 Task: Move the task Implement continuous integration for better code integration and testing to the section To-Do in the project Transform and sort the tasks in the project by Due Date.
Action: Mouse moved to (38, 402)
Screenshot: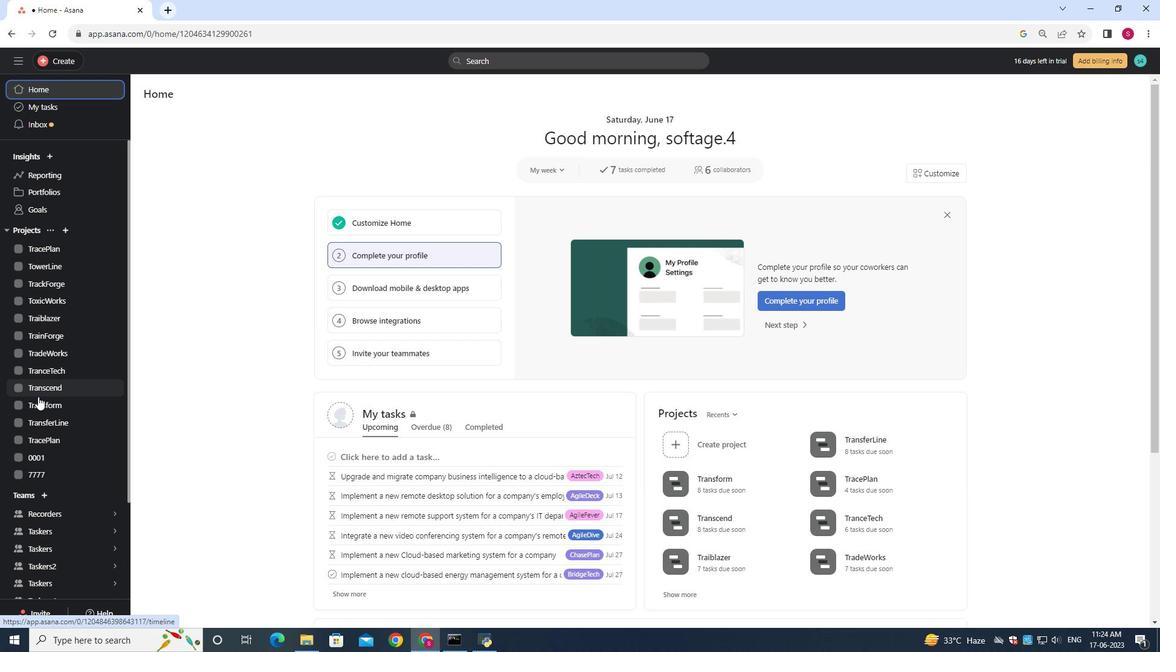 
Action: Mouse pressed left at (38, 402)
Screenshot: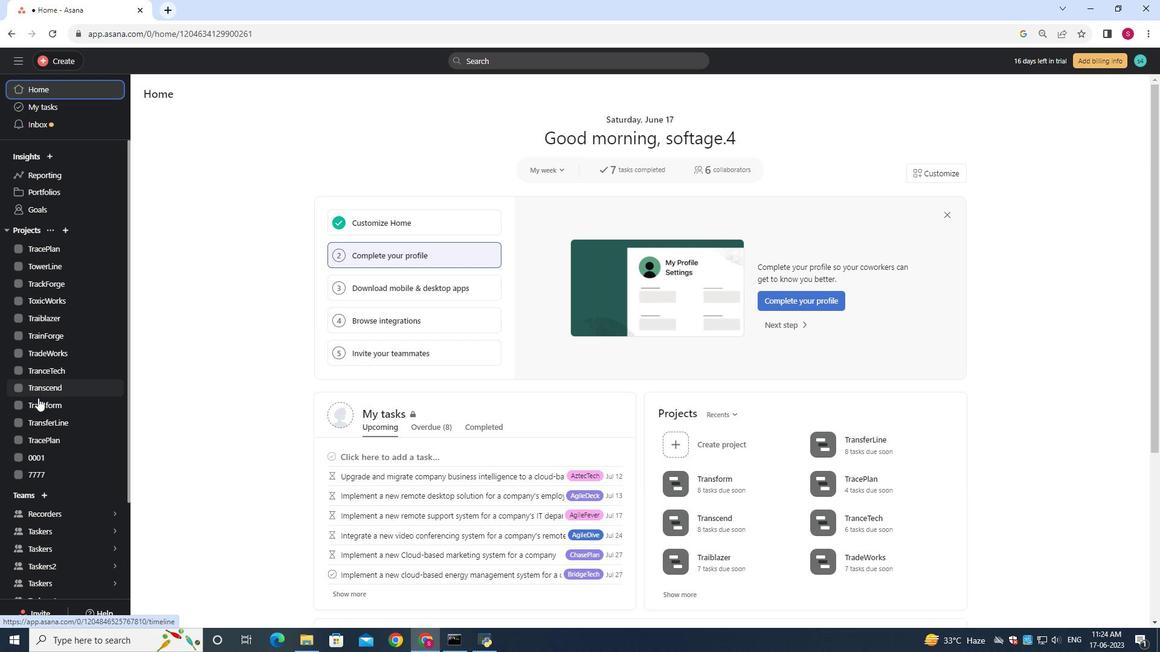 
Action: Mouse moved to (411, 246)
Screenshot: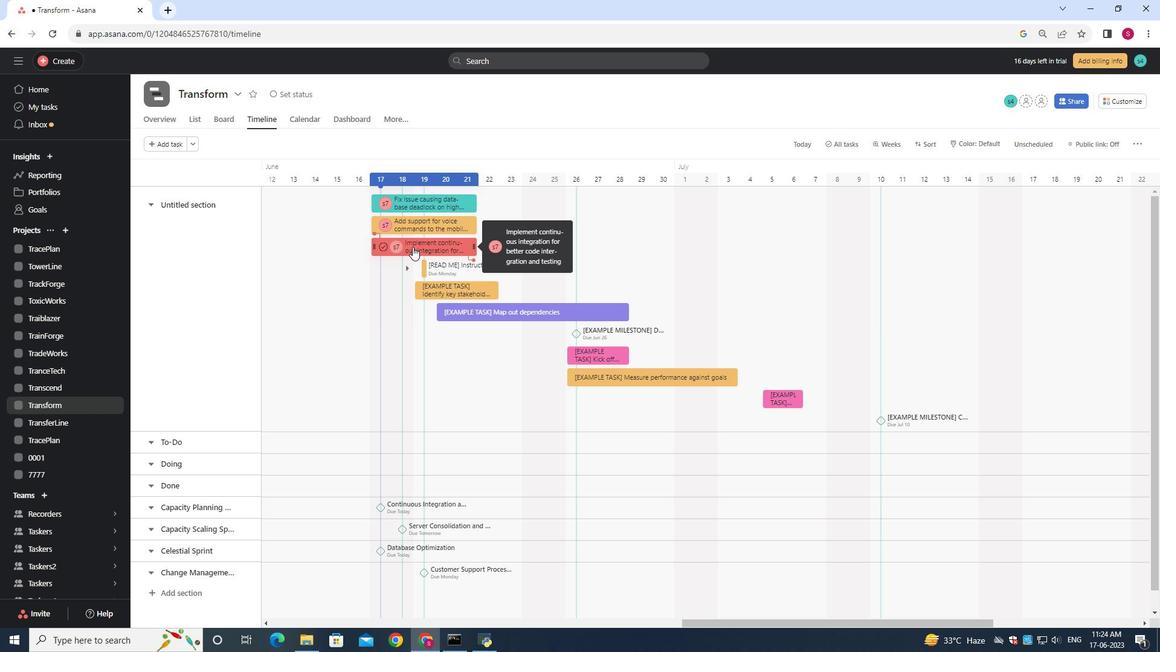 
Action: Mouse pressed left at (411, 246)
Screenshot: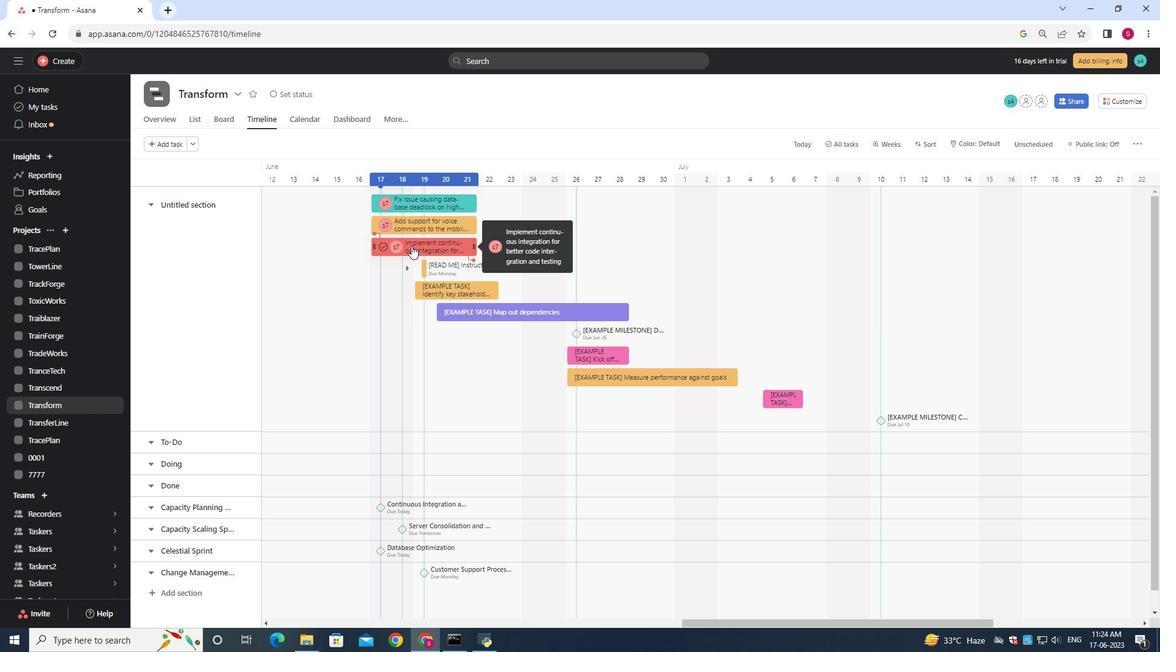 
Action: Mouse moved to (196, 116)
Screenshot: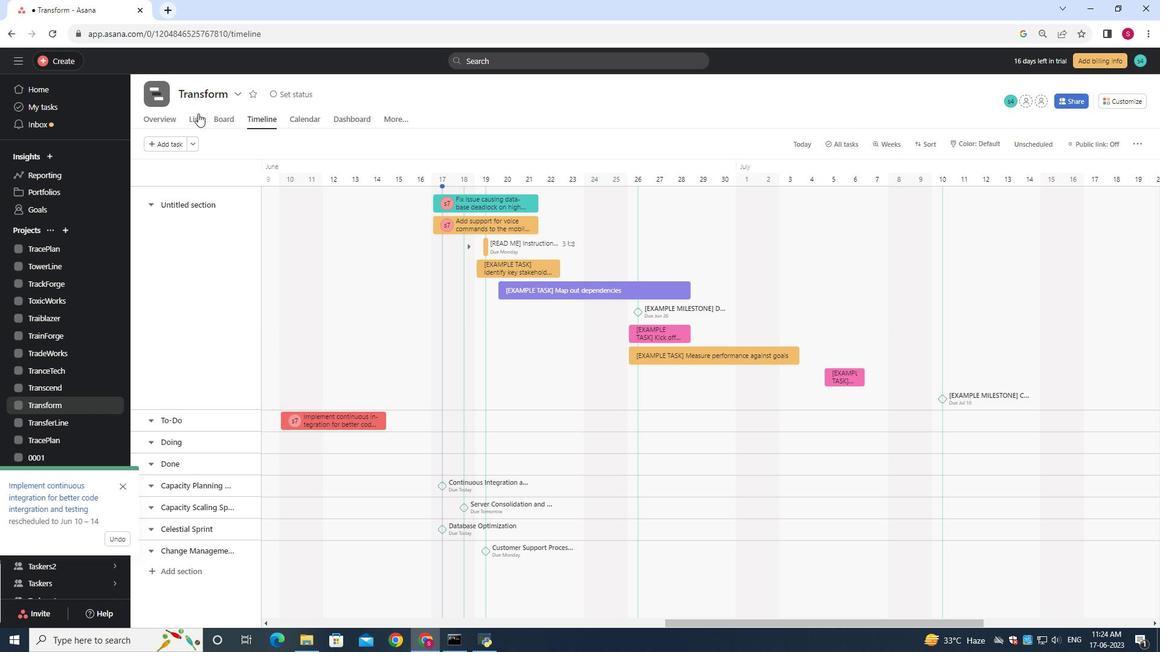 
Action: Mouse pressed left at (196, 116)
Screenshot: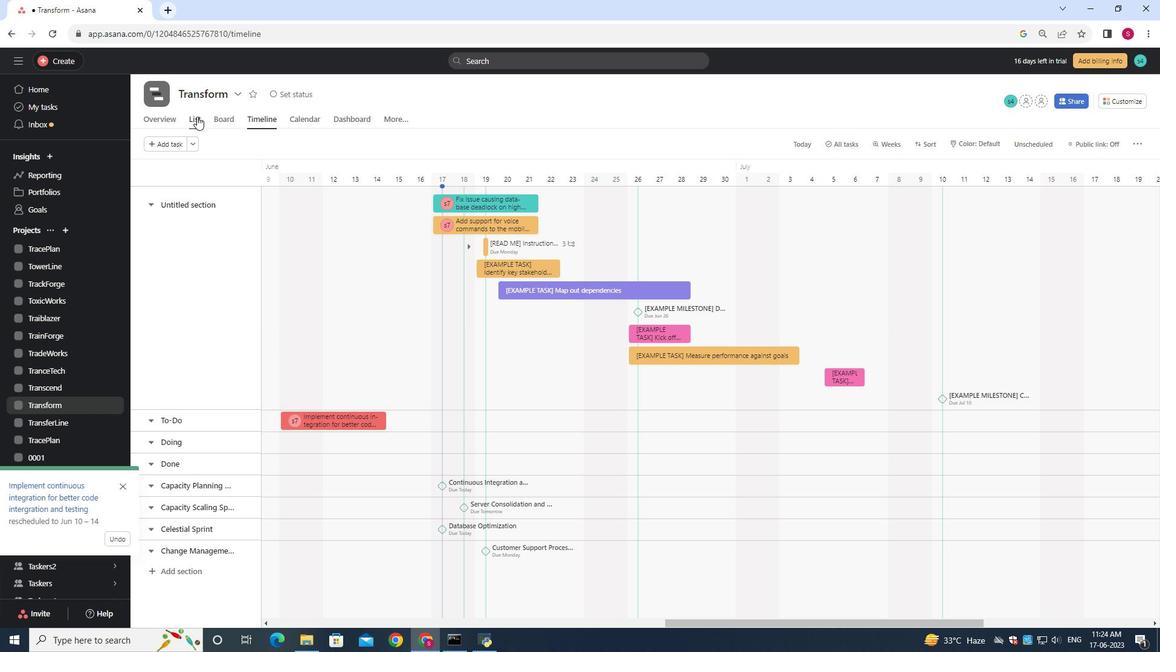 
Action: Mouse moved to (253, 144)
Screenshot: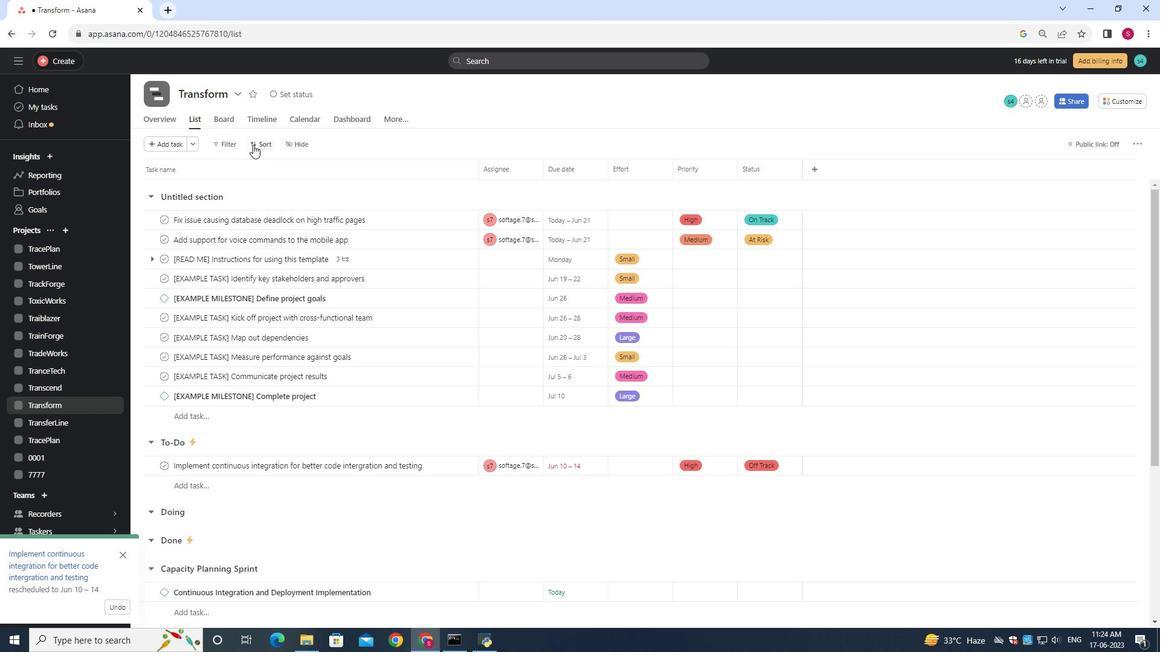 
Action: Mouse pressed left at (253, 144)
Screenshot: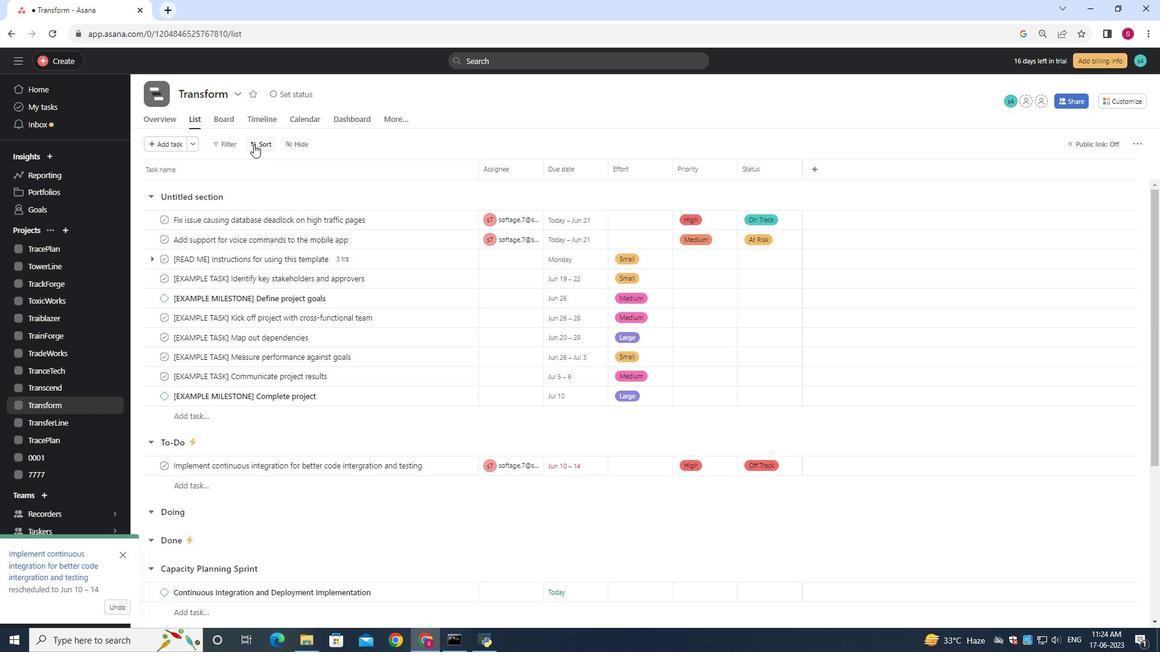 
Action: Mouse moved to (278, 212)
Screenshot: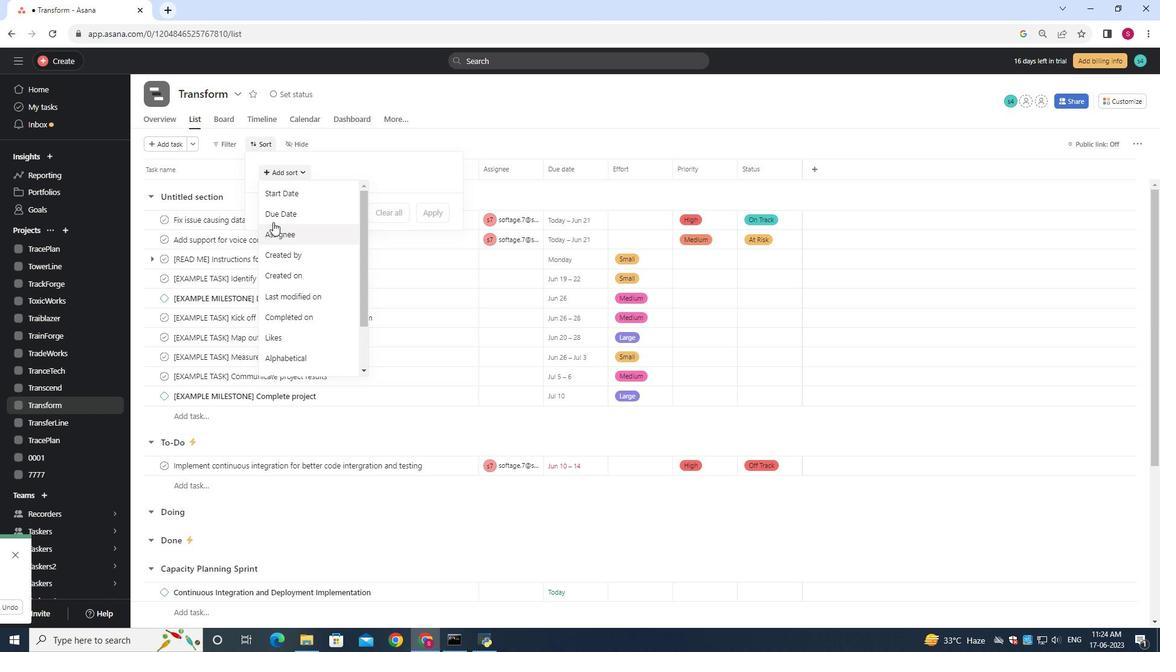 
Action: Mouse pressed left at (278, 212)
Screenshot: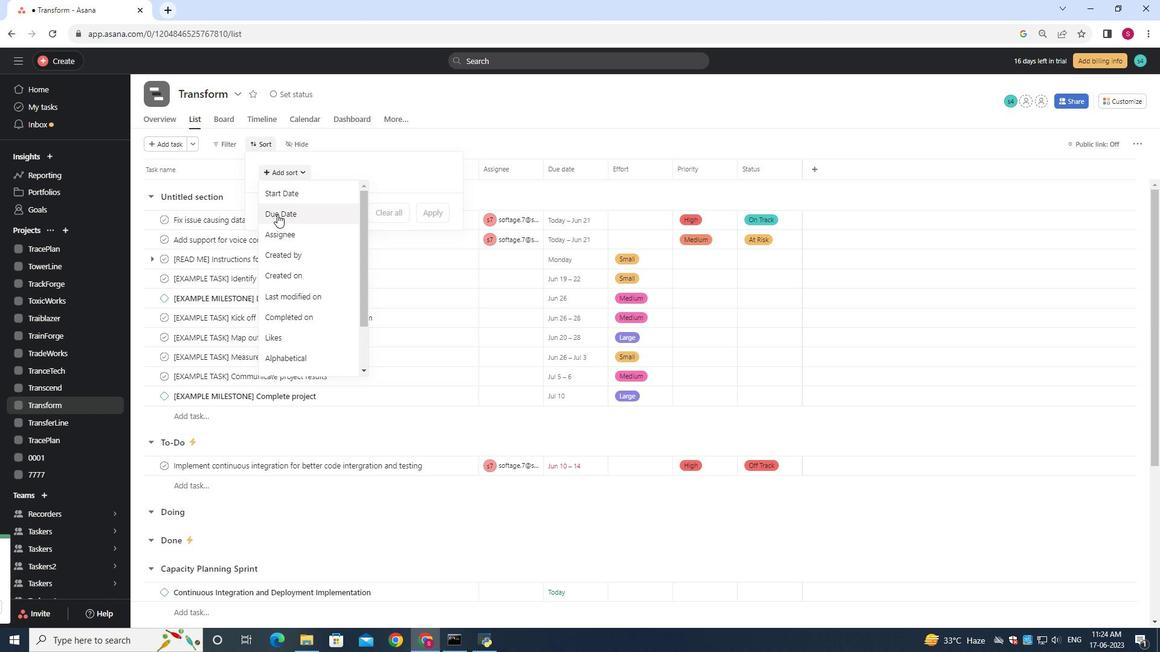 
Action: Mouse moved to (260, 144)
Screenshot: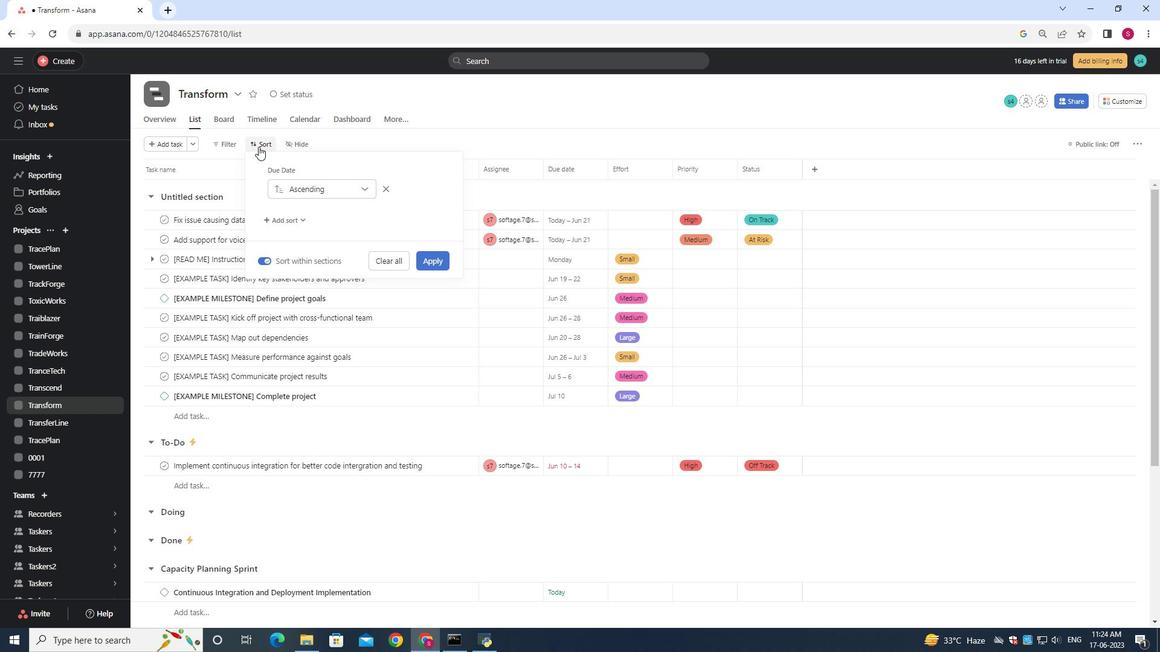 
Action: Mouse pressed left at (260, 144)
Screenshot: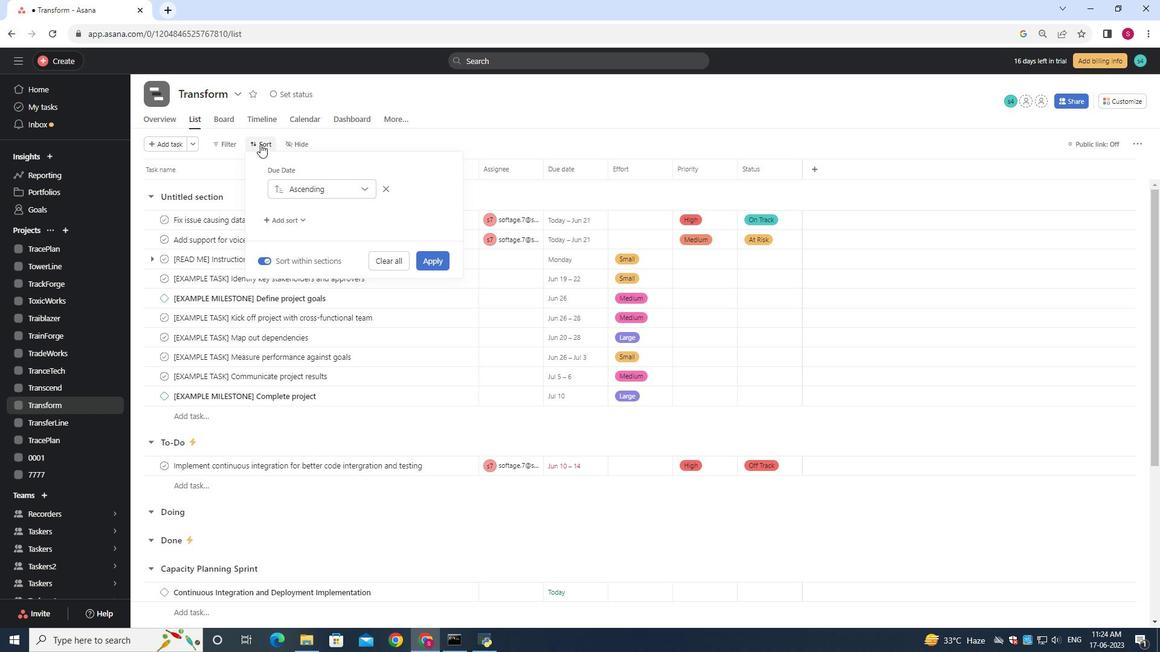 
Action: Mouse moved to (261, 143)
Screenshot: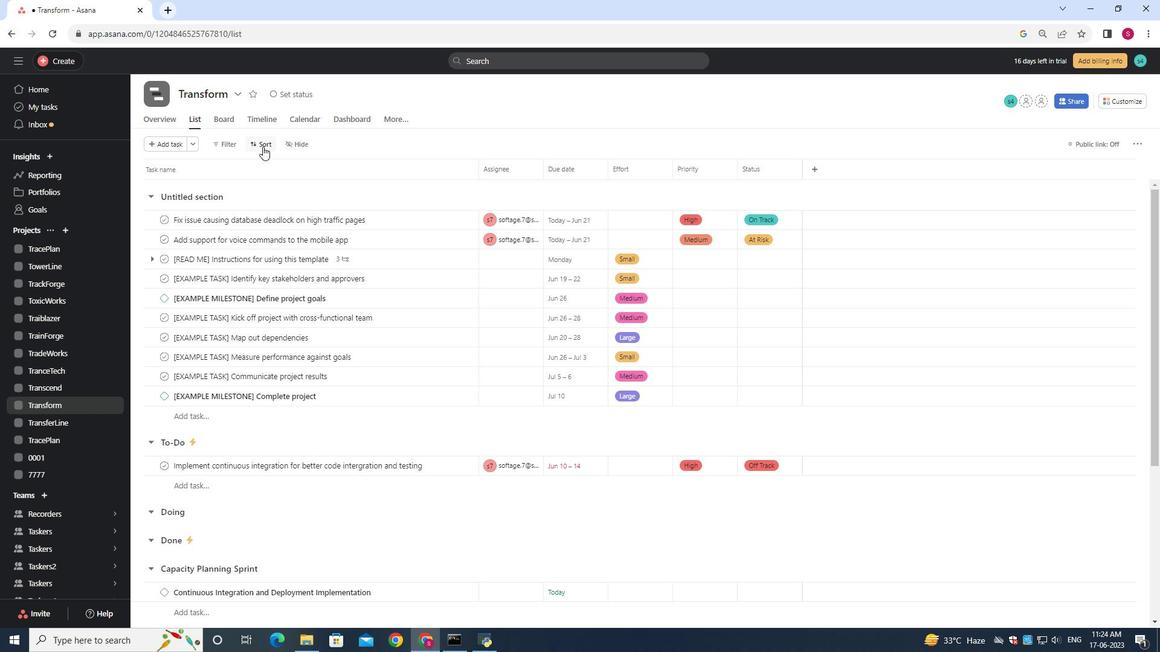 
Action: Mouse pressed left at (261, 143)
Screenshot: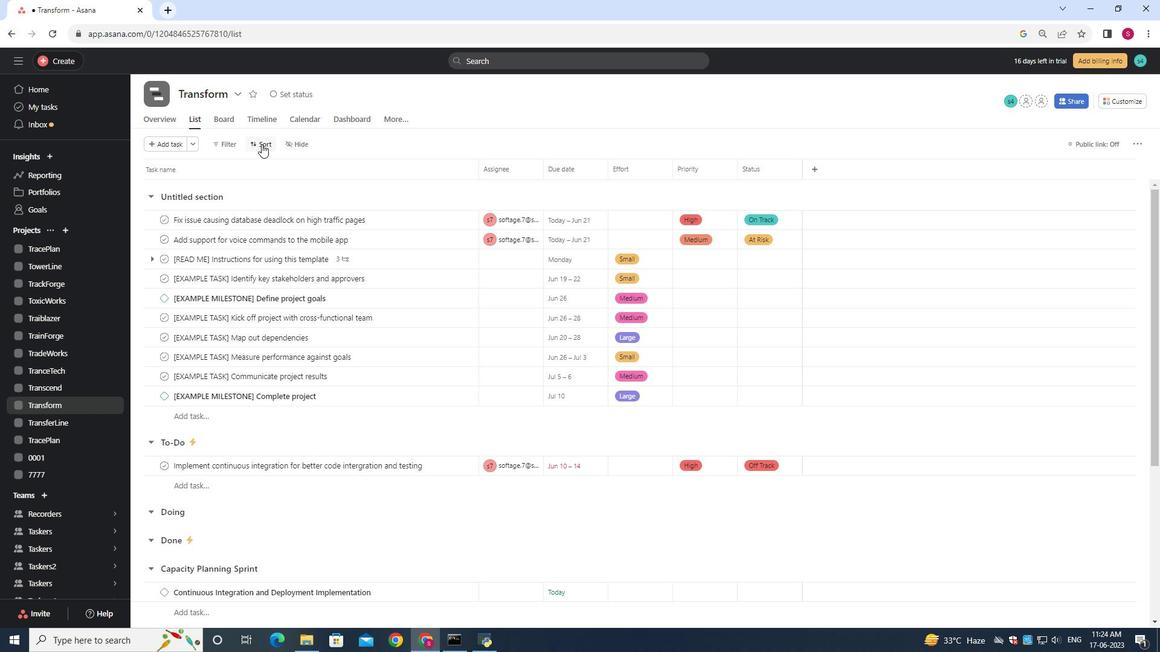 
Action: Mouse moved to (285, 215)
Screenshot: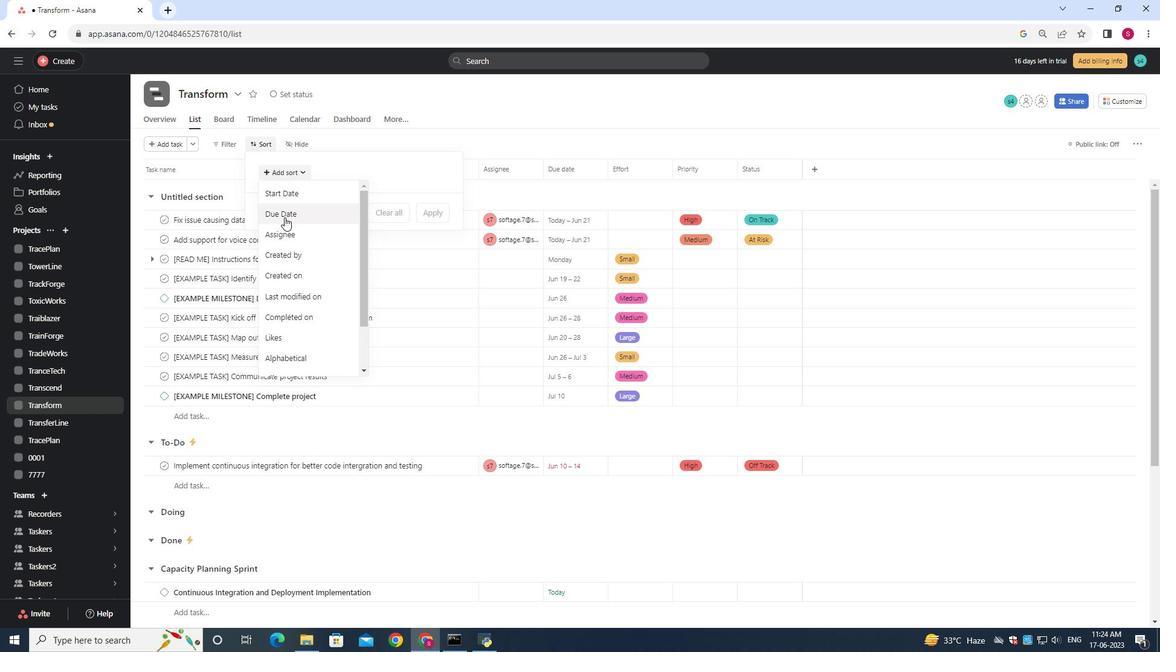 
Action: Mouse pressed left at (285, 215)
Screenshot: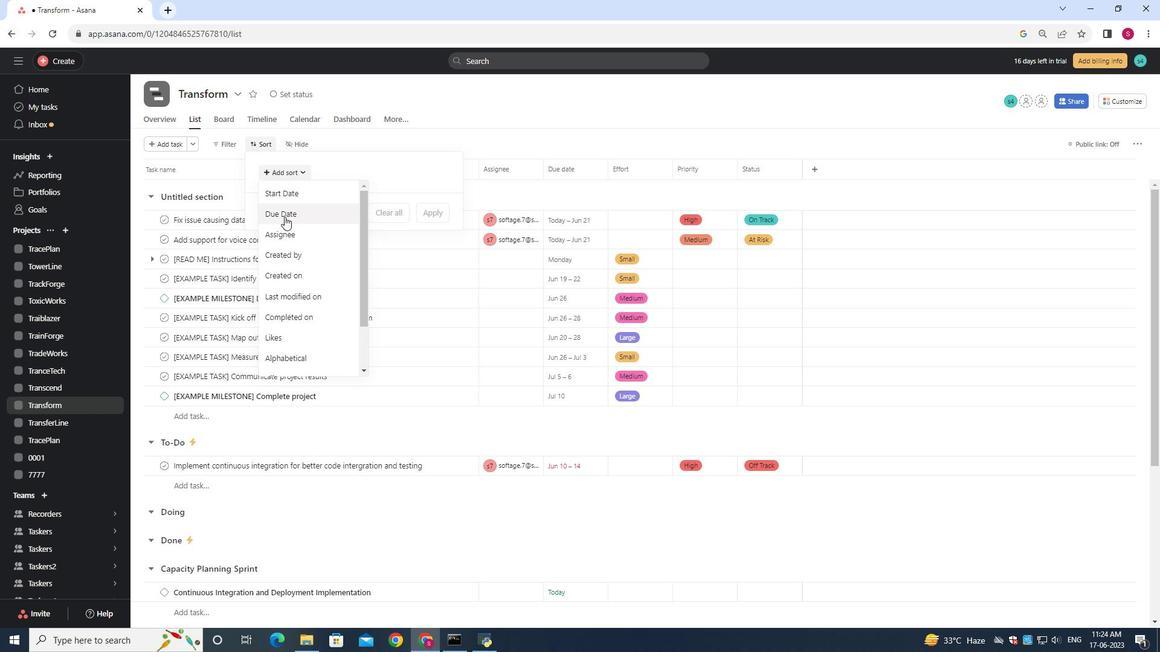 
Action: Mouse moved to (430, 259)
Screenshot: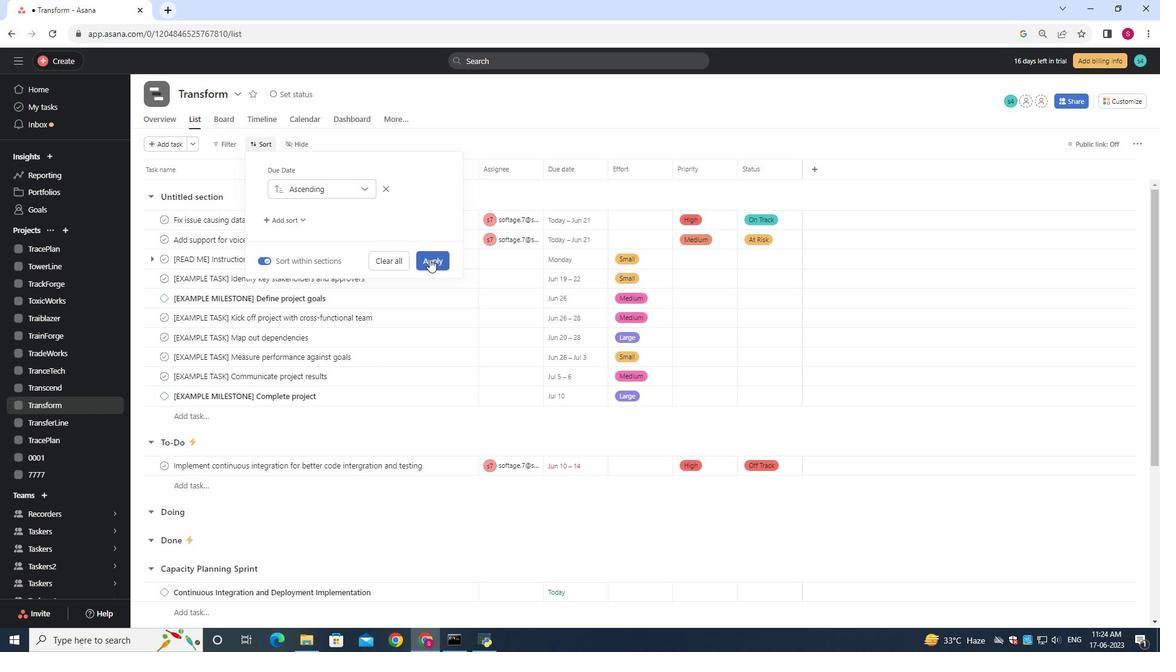 
Action: Mouse pressed left at (430, 259)
Screenshot: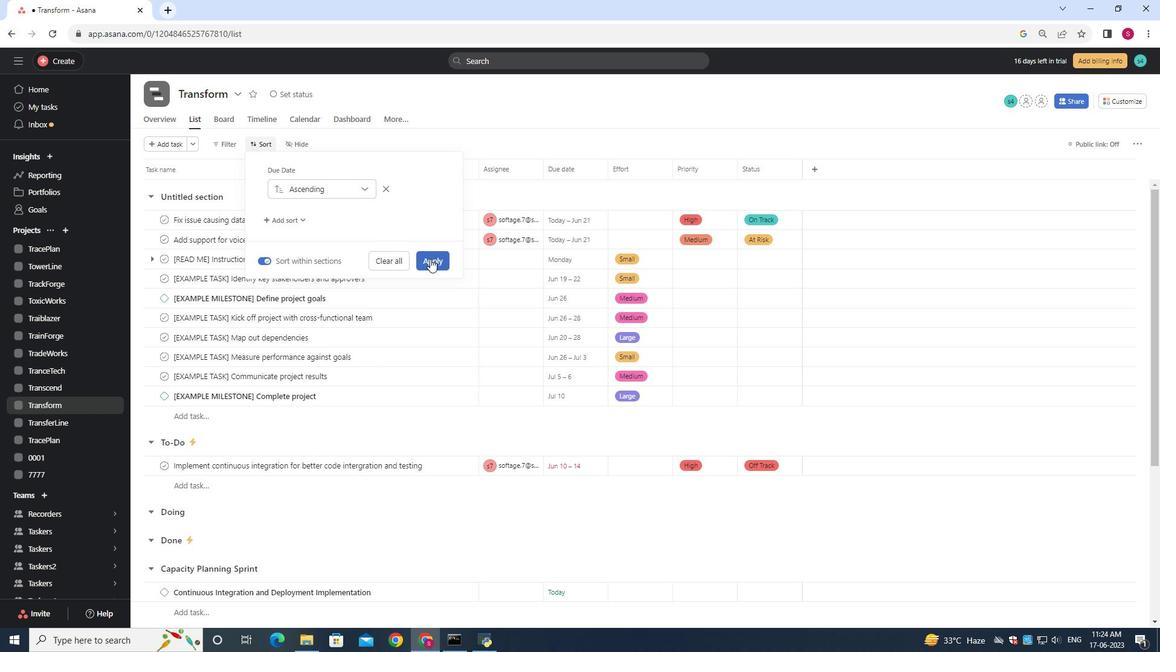 
